 Task: Toggle the open optimistic update option in the git.
Action: Mouse moved to (18, 631)
Screenshot: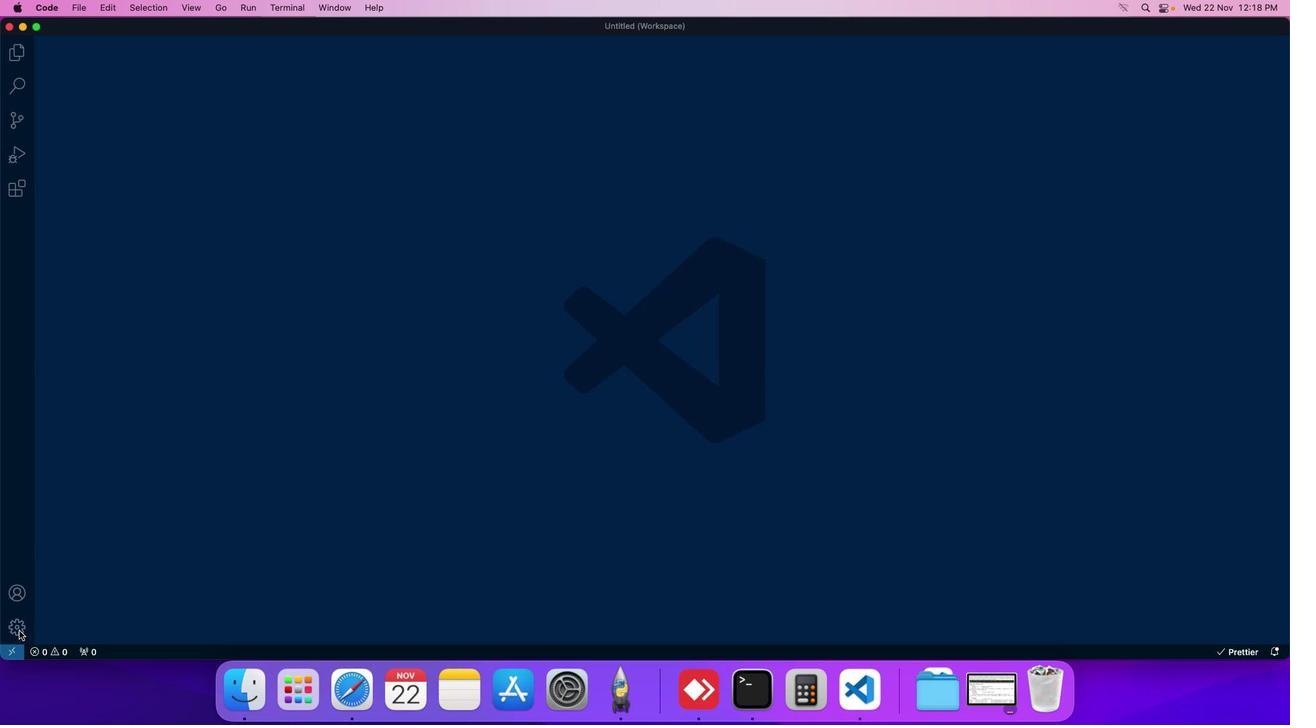 
Action: Mouse pressed left at (18, 631)
Screenshot: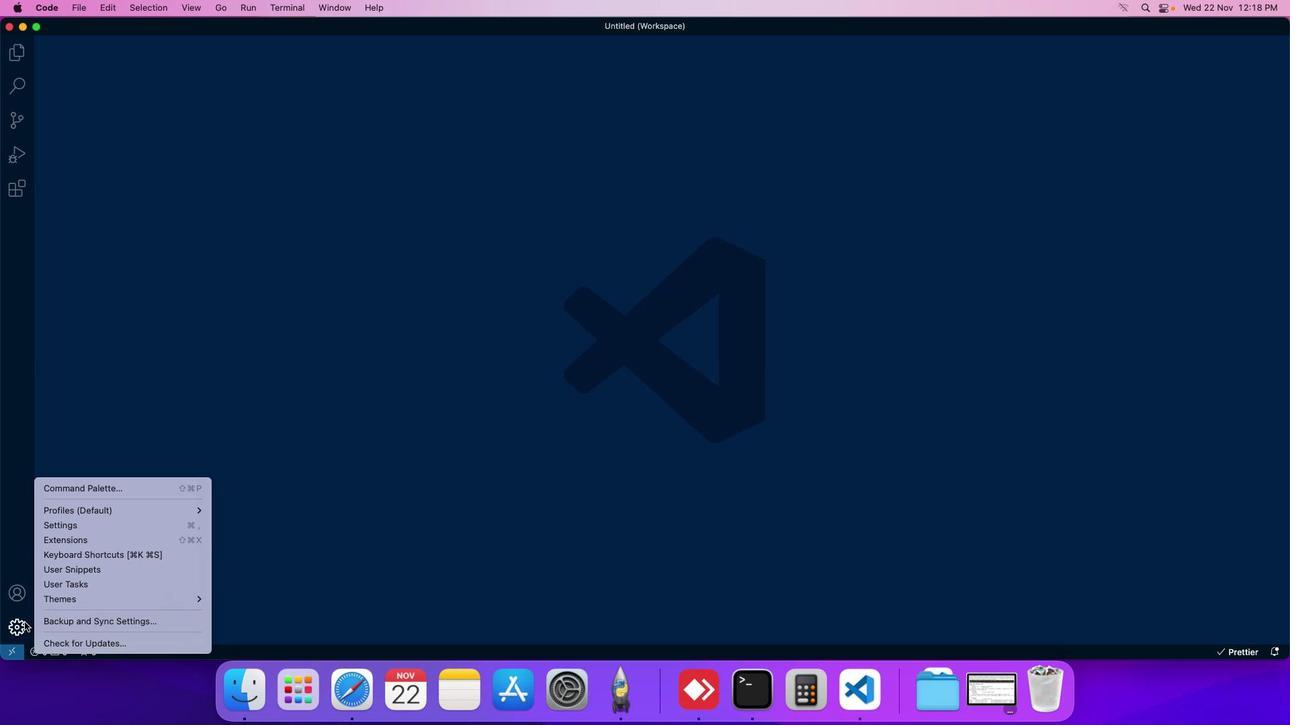 
Action: Mouse moved to (88, 527)
Screenshot: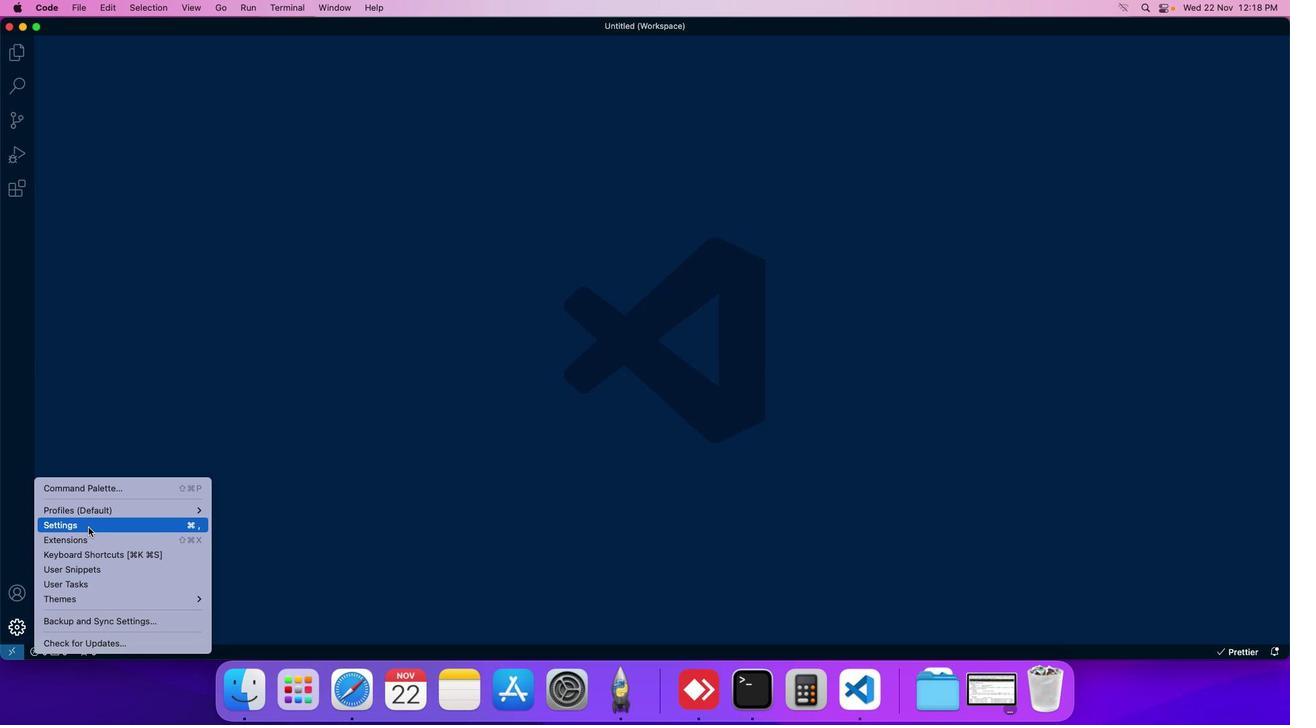 
Action: Mouse pressed left at (88, 527)
Screenshot: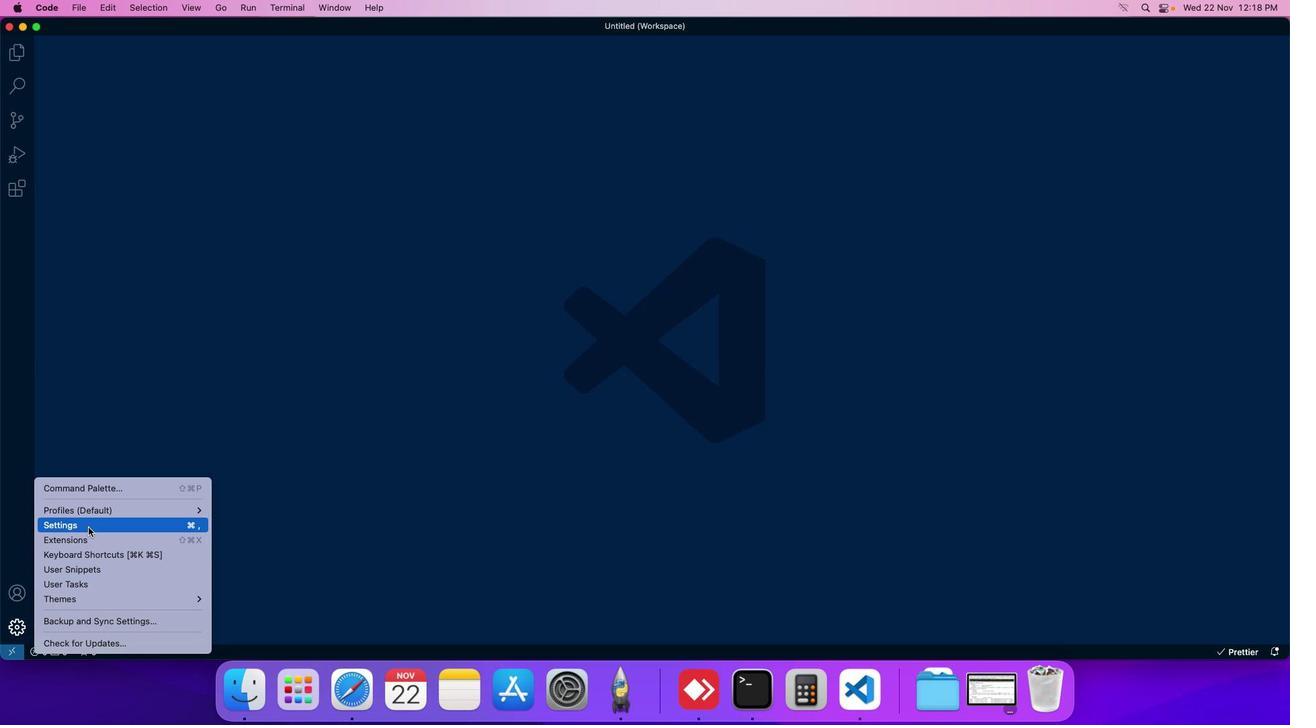 
Action: Mouse moved to (323, 112)
Screenshot: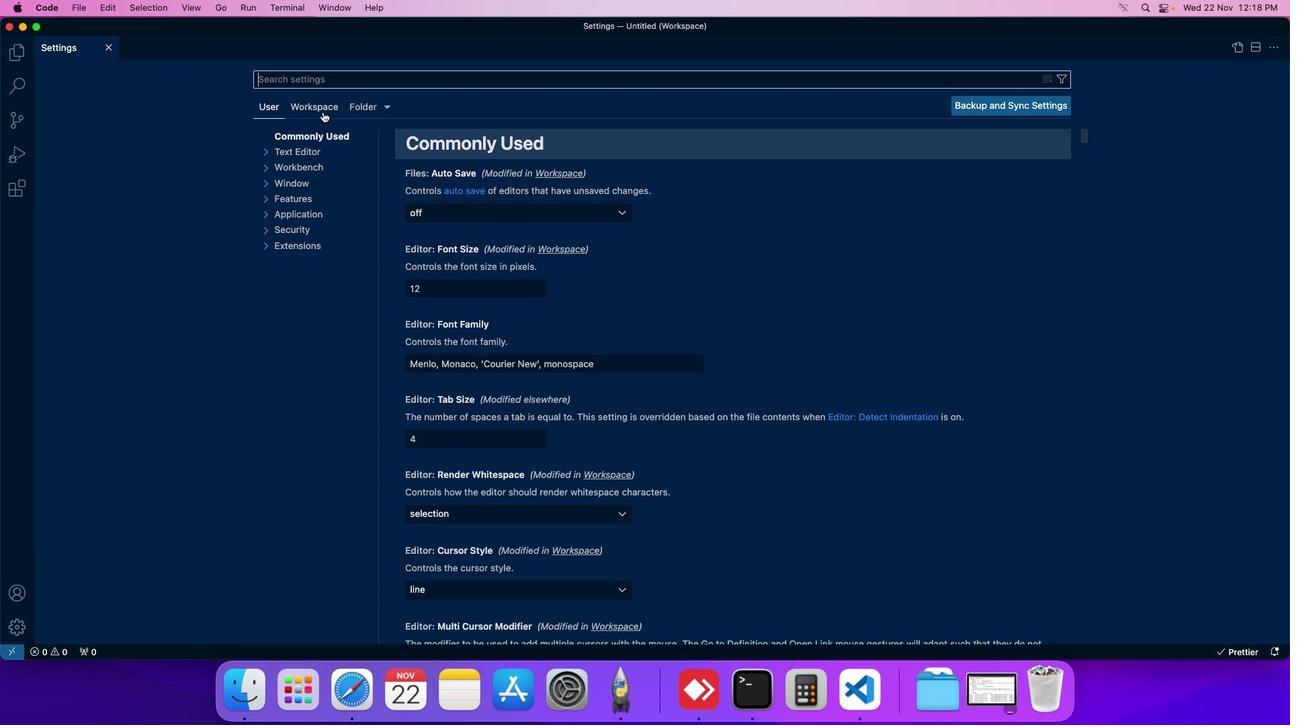 
Action: Mouse pressed left at (323, 112)
Screenshot: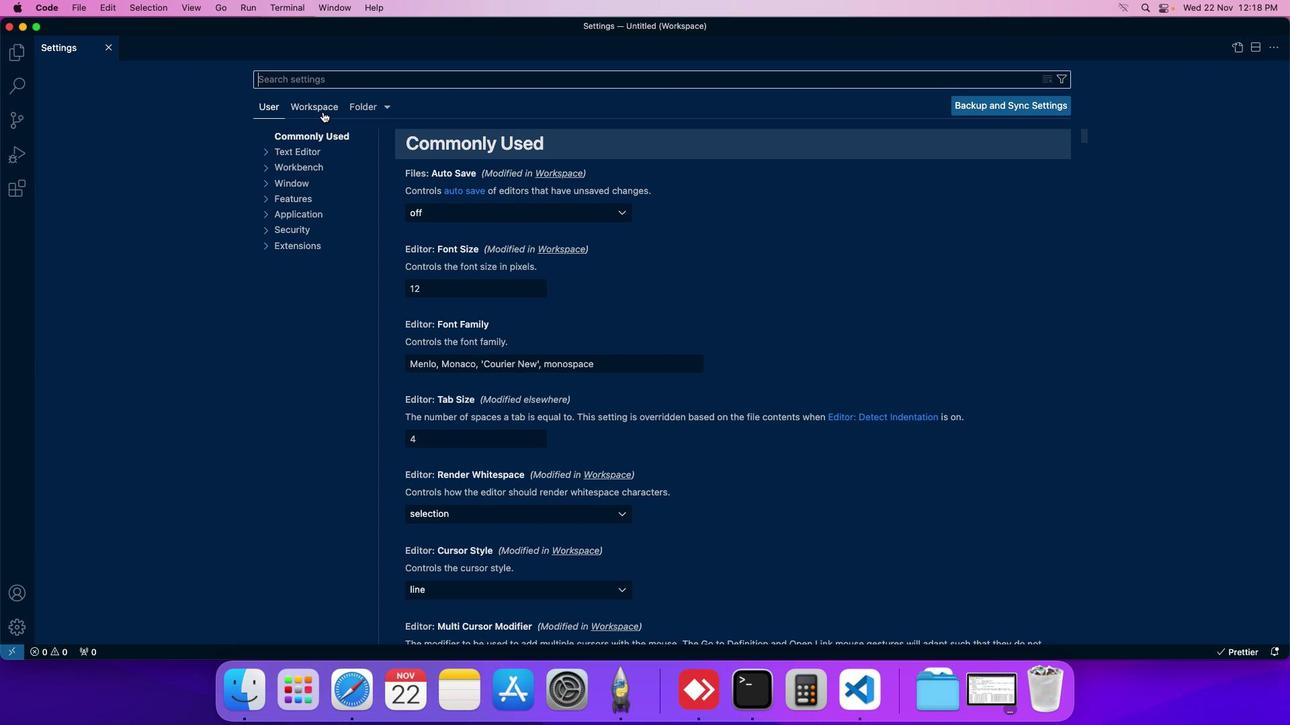 
Action: Mouse moved to (303, 230)
Screenshot: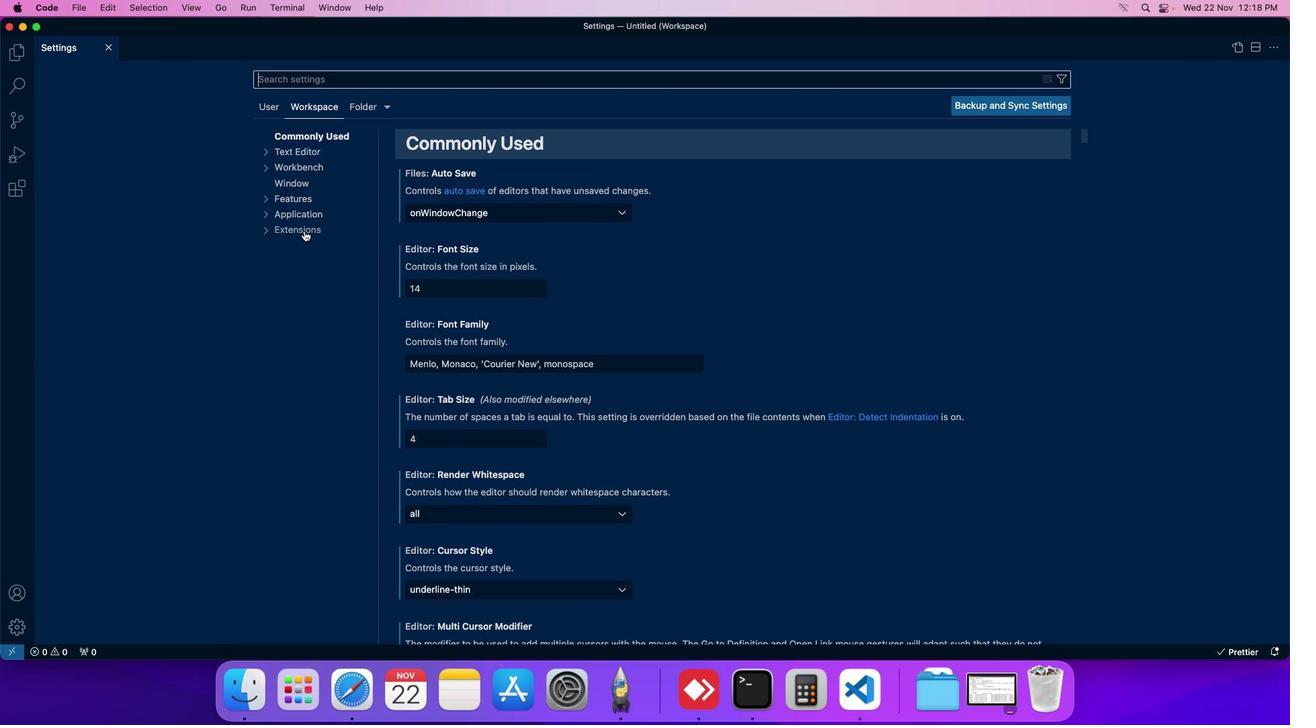 
Action: Mouse pressed left at (303, 230)
Screenshot: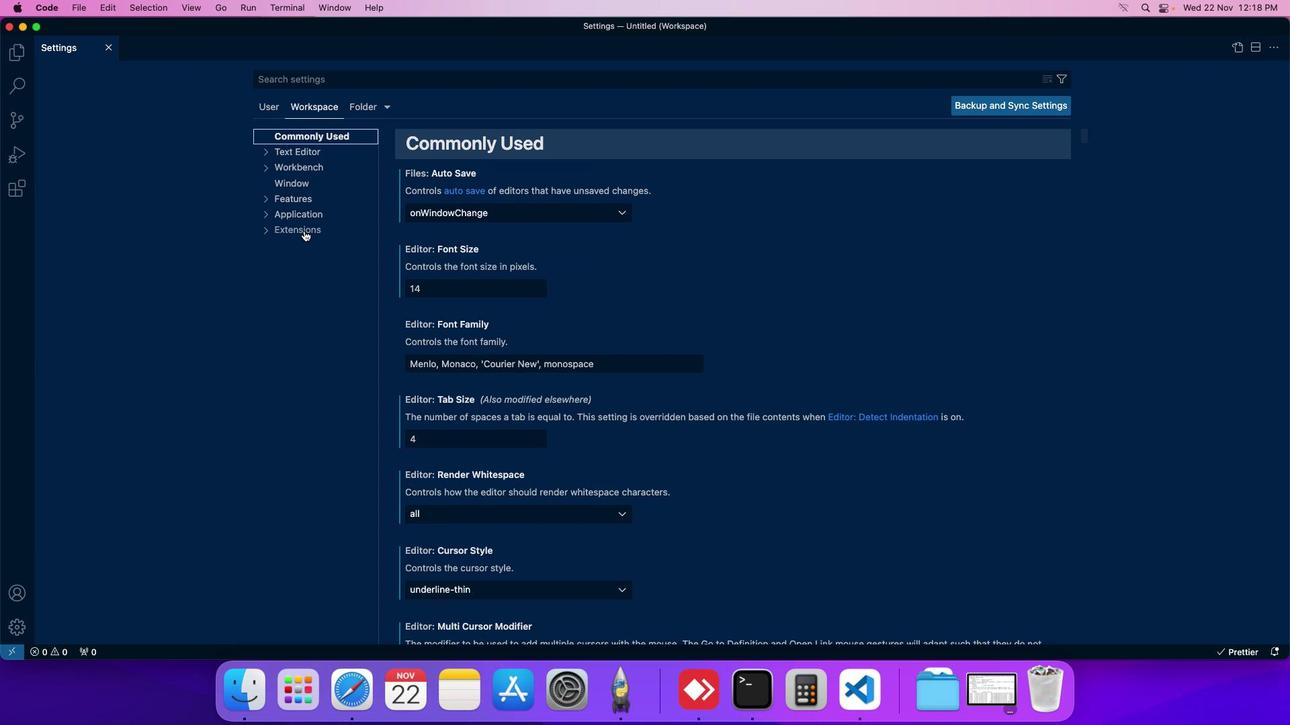 
Action: Mouse moved to (307, 287)
Screenshot: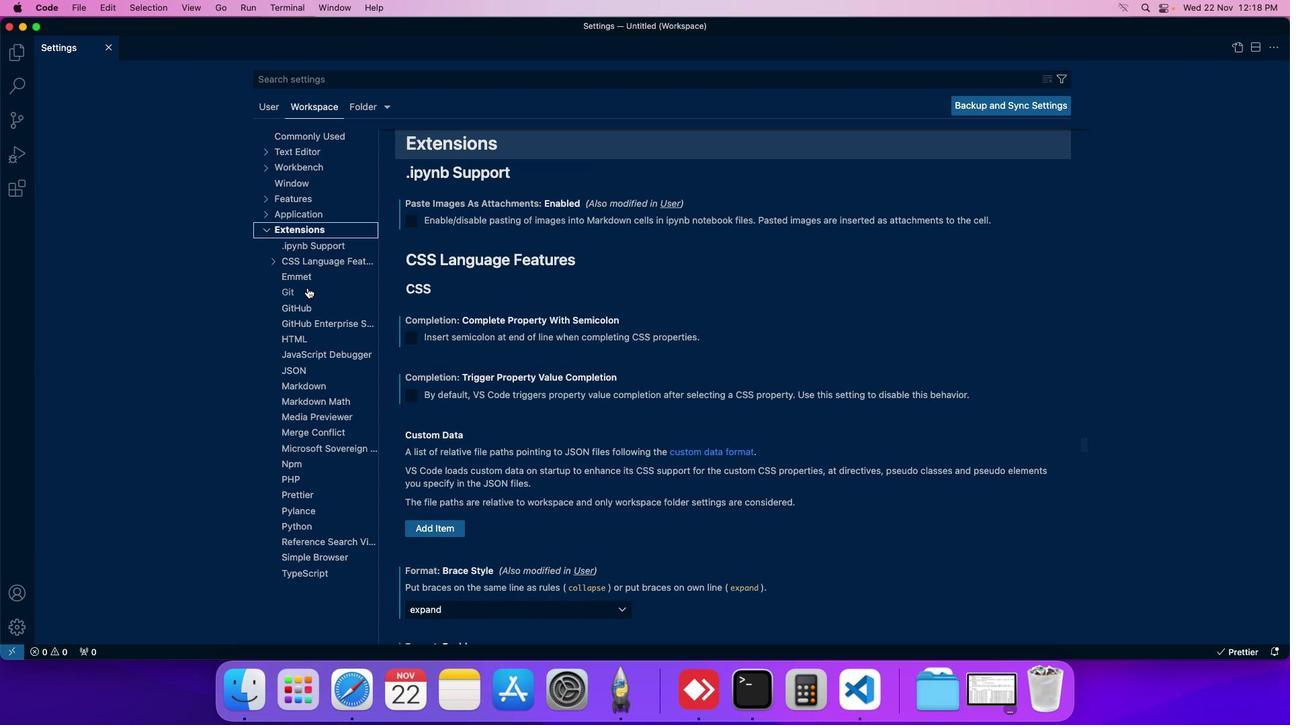 
Action: Mouse pressed left at (307, 287)
Screenshot: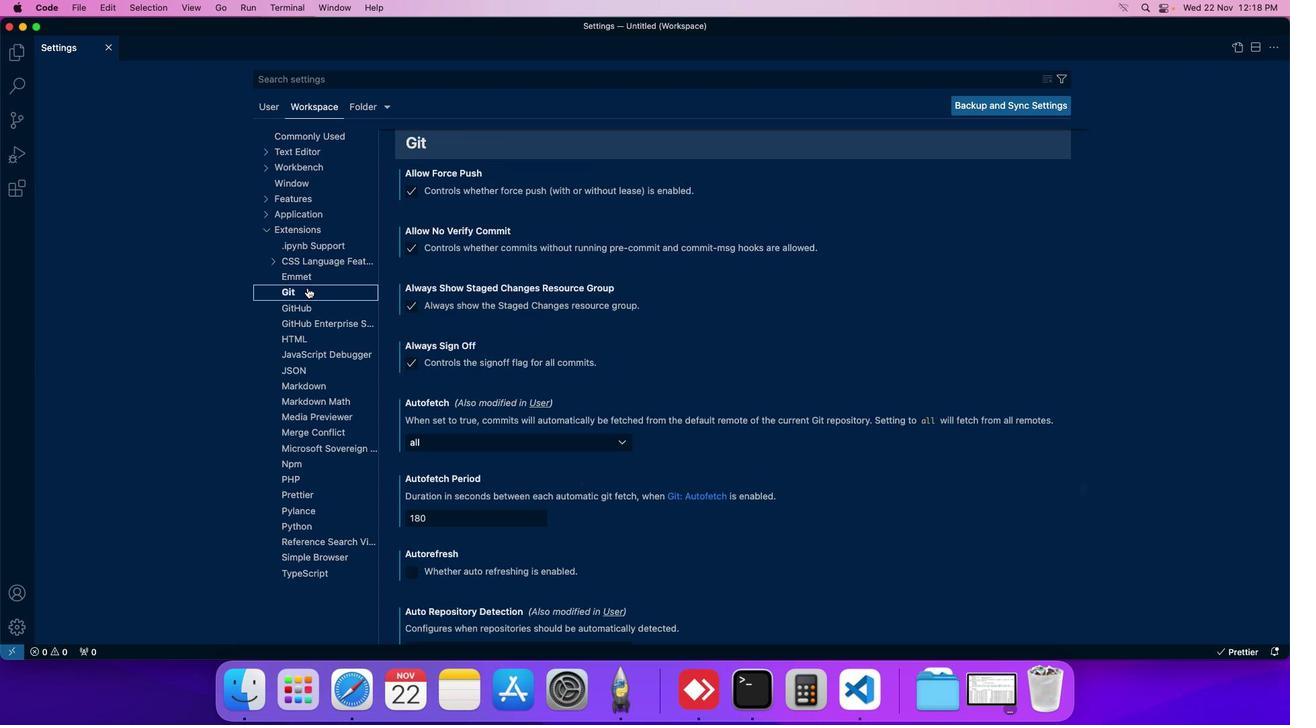 
Action: Mouse moved to (492, 338)
Screenshot: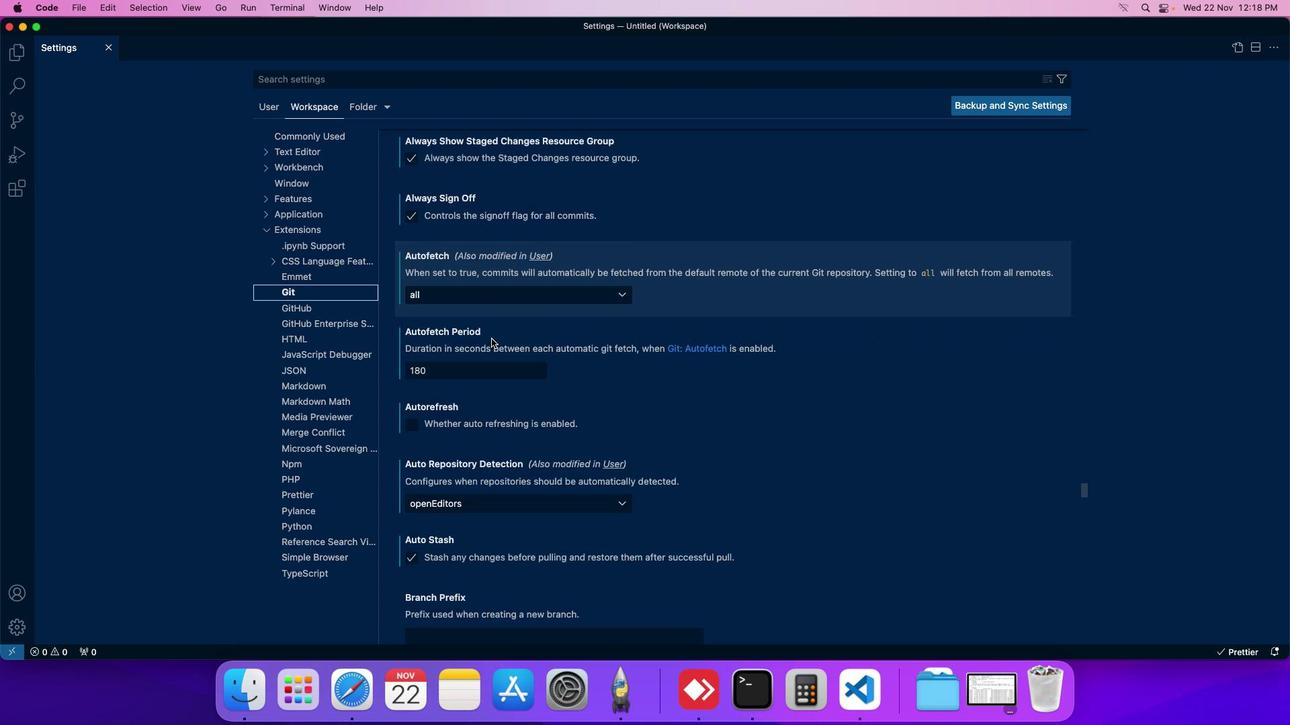 
Action: Mouse scrolled (492, 338) with delta (0, 0)
Screenshot: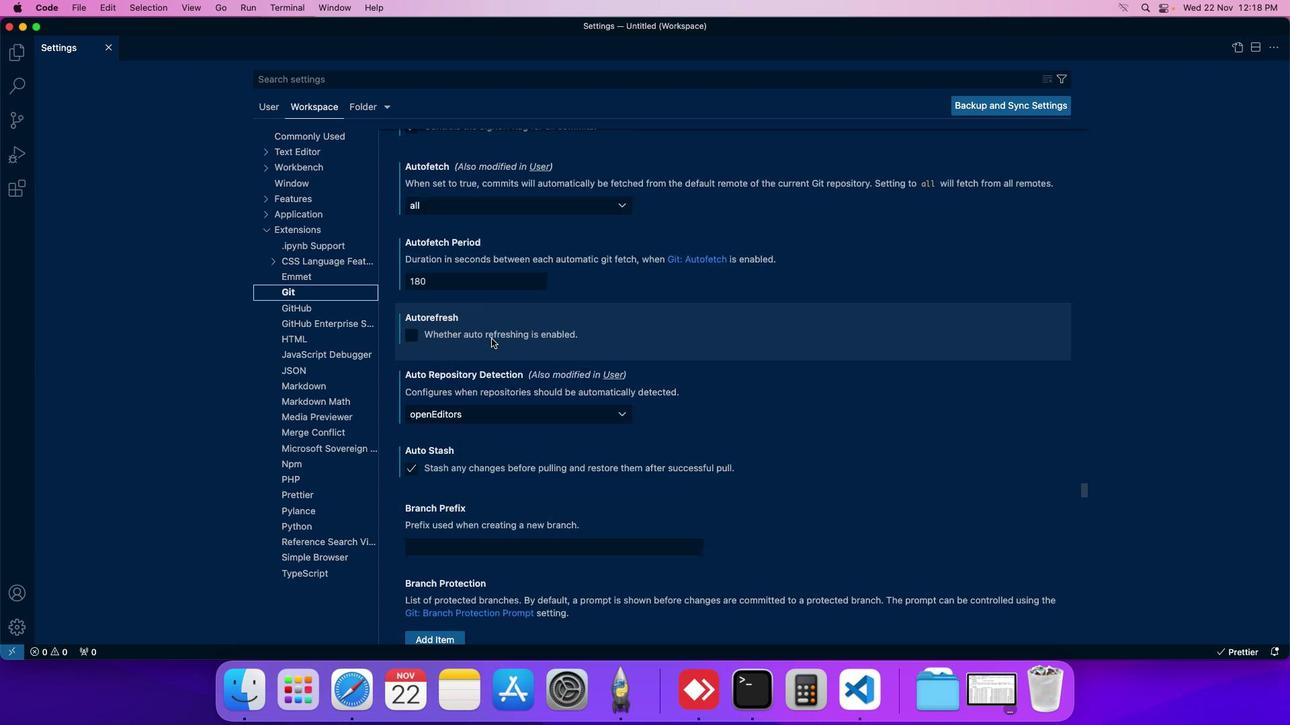 
Action: Mouse scrolled (492, 338) with delta (0, 0)
Screenshot: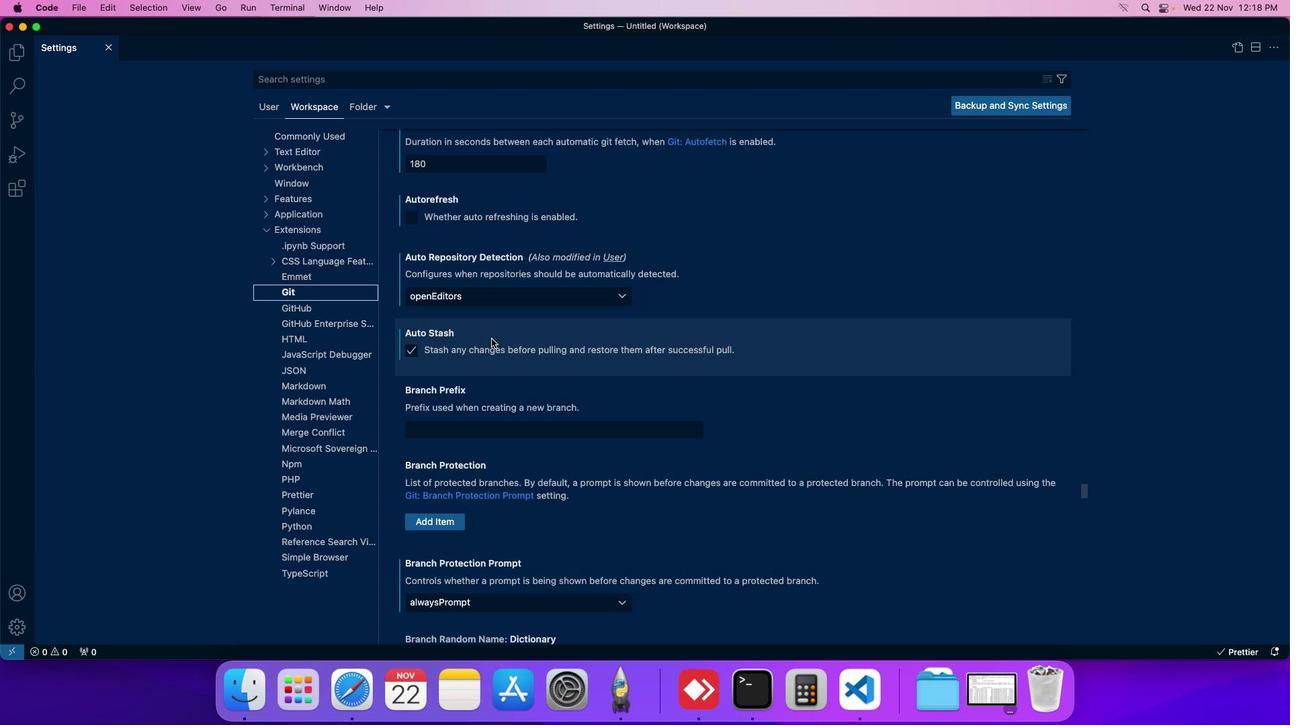 
Action: Mouse scrolled (492, 338) with delta (0, 0)
Screenshot: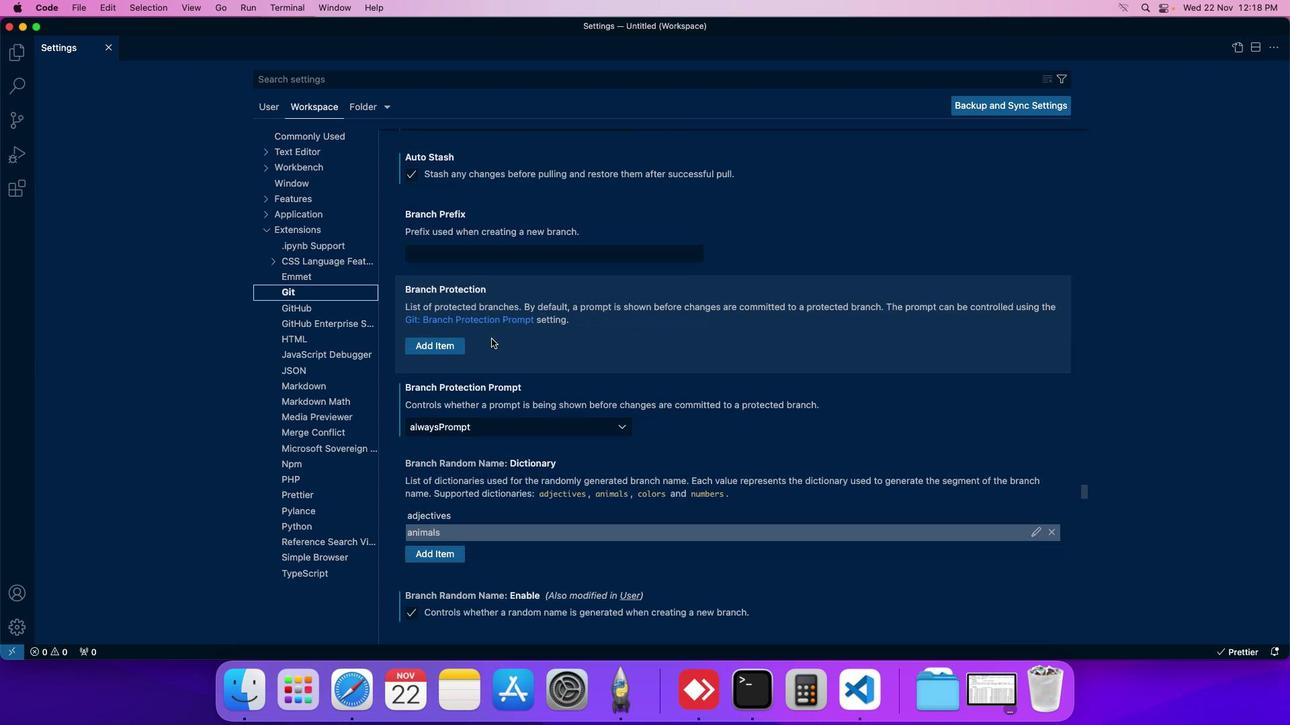 
Action: Mouse scrolled (492, 338) with delta (0, 0)
Screenshot: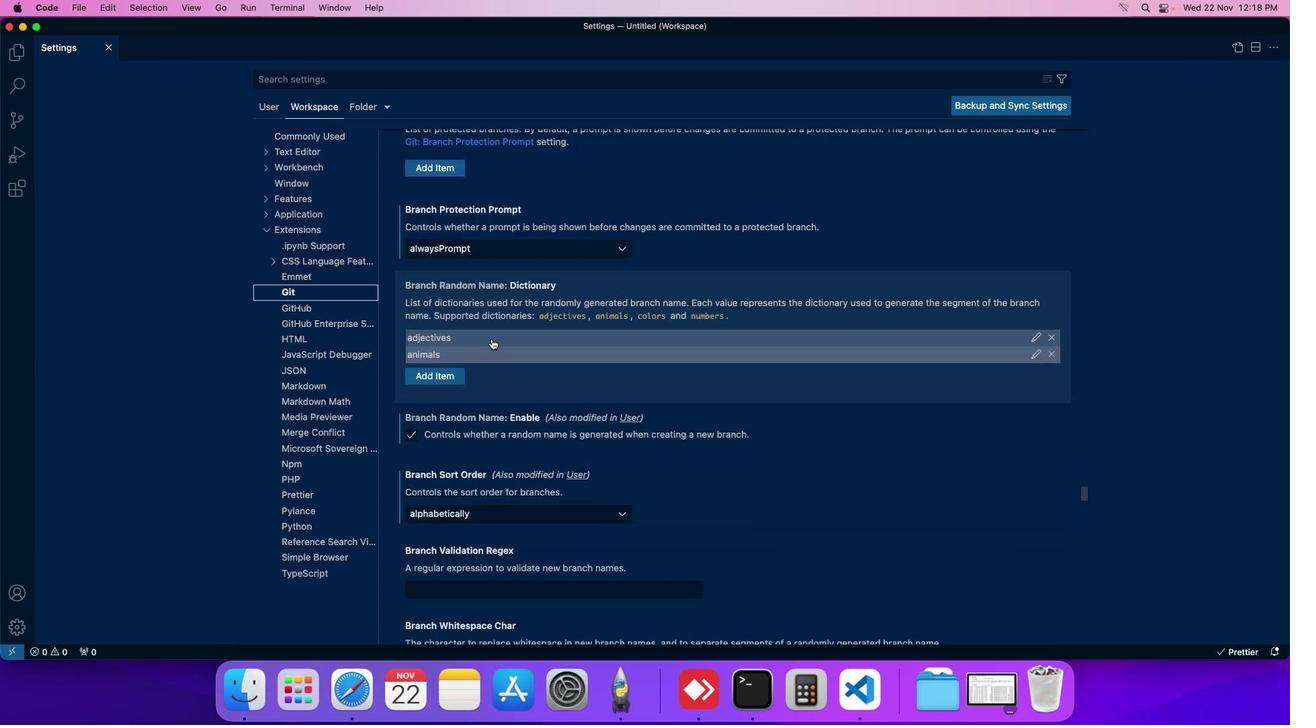 
Action: Mouse scrolled (492, 338) with delta (0, 0)
Screenshot: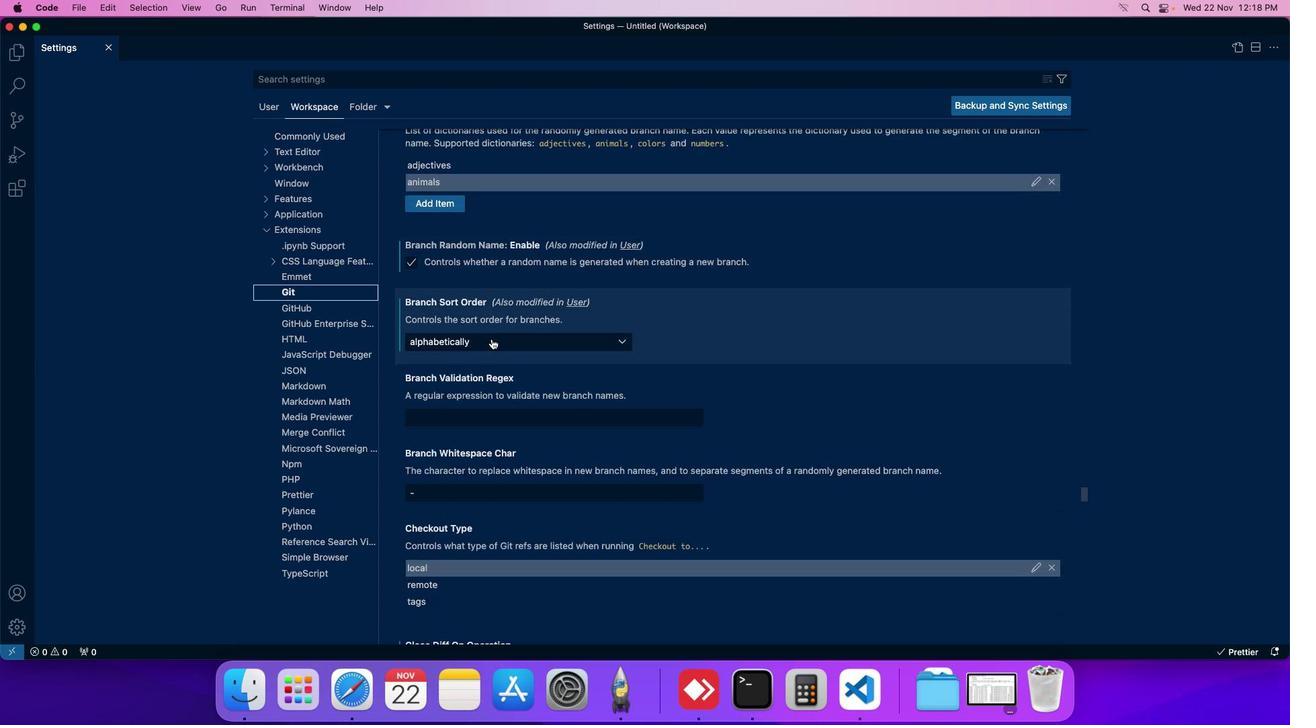 
Action: Mouse scrolled (492, 338) with delta (0, 0)
Screenshot: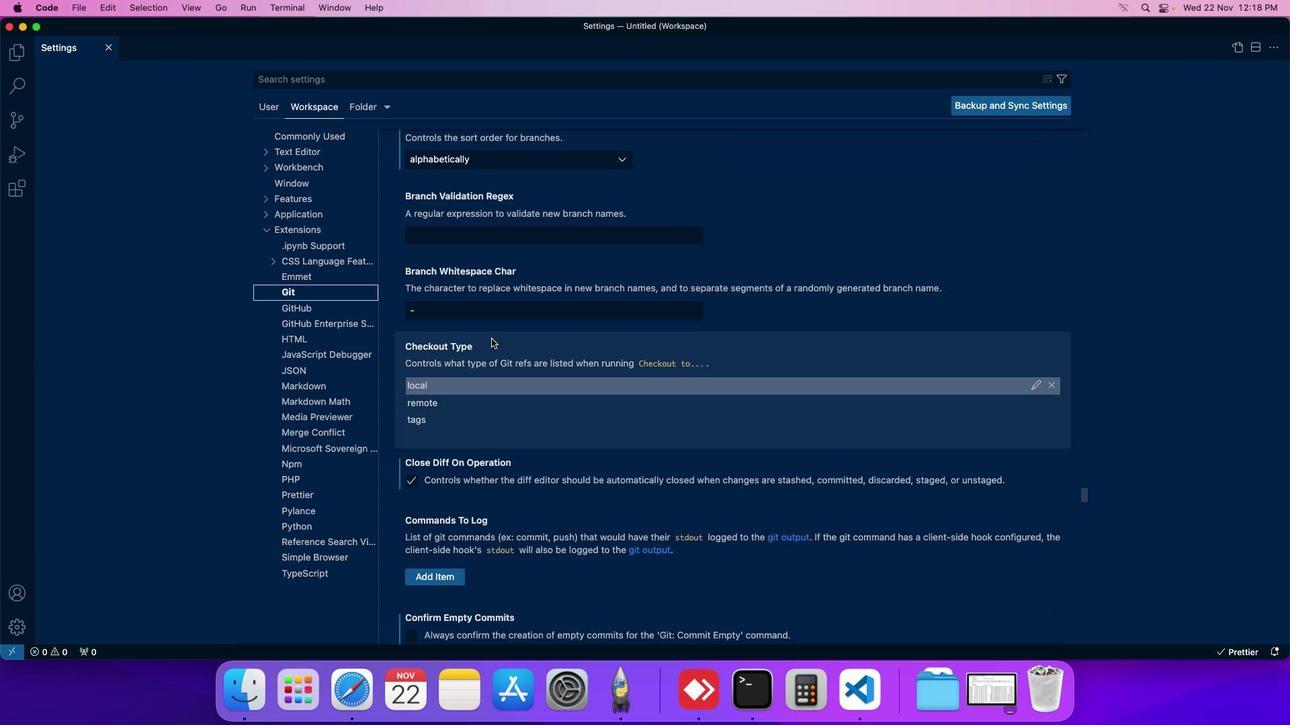 
Action: Mouse scrolled (492, 338) with delta (0, 0)
Screenshot: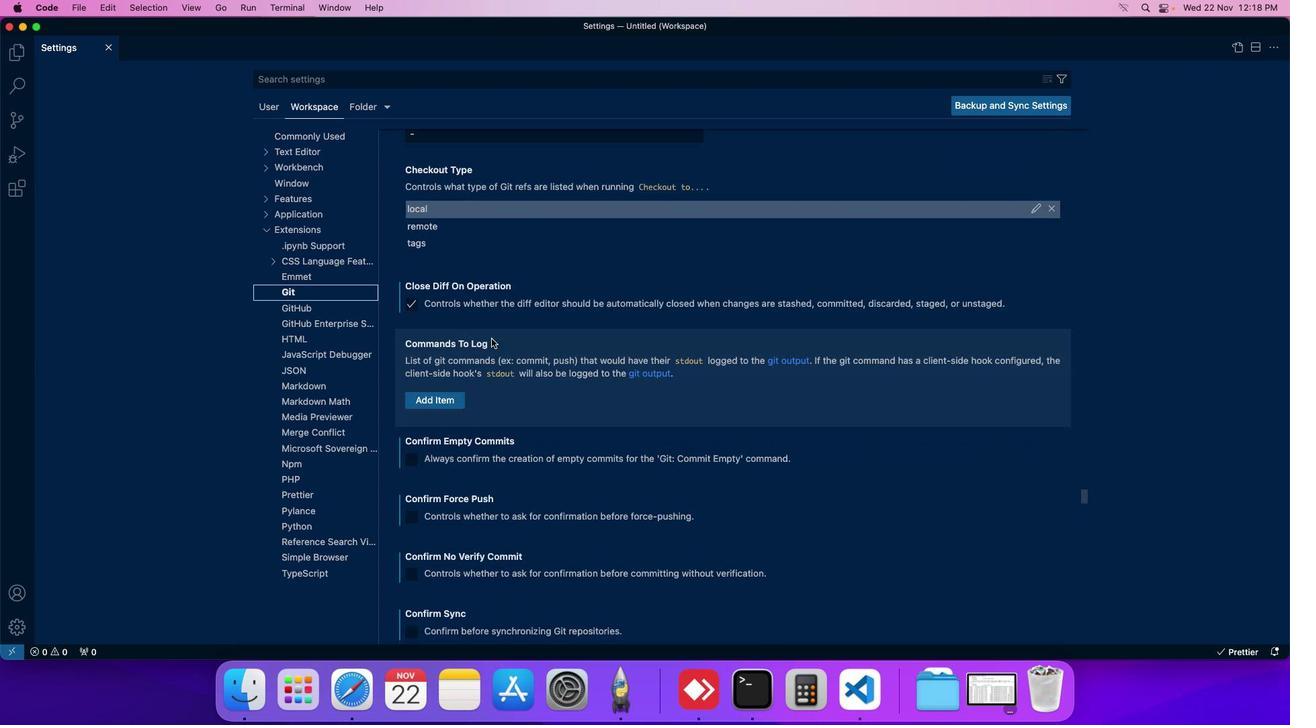 
Action: Mouse scrolled (492, 338) with delta (0, 0)
Screenshot: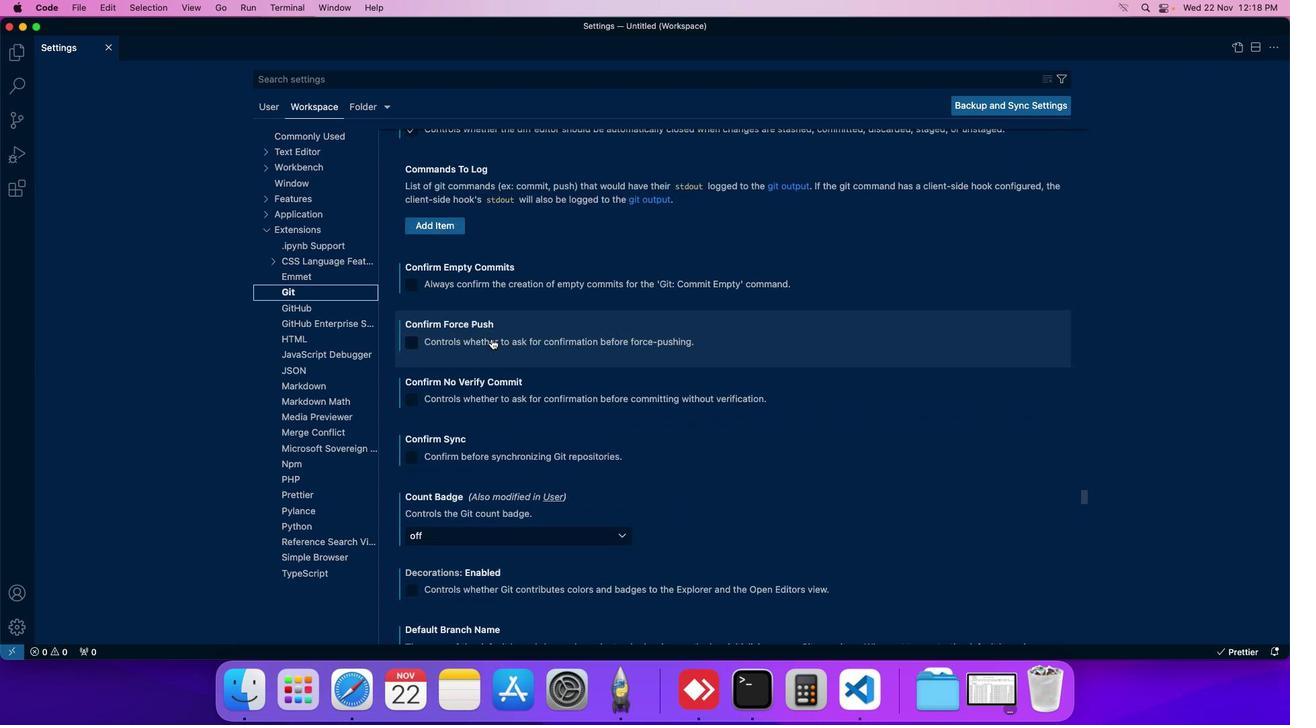 
Action: Mouse scrolled (492, 338) with delta (0, 0)
Screenshot: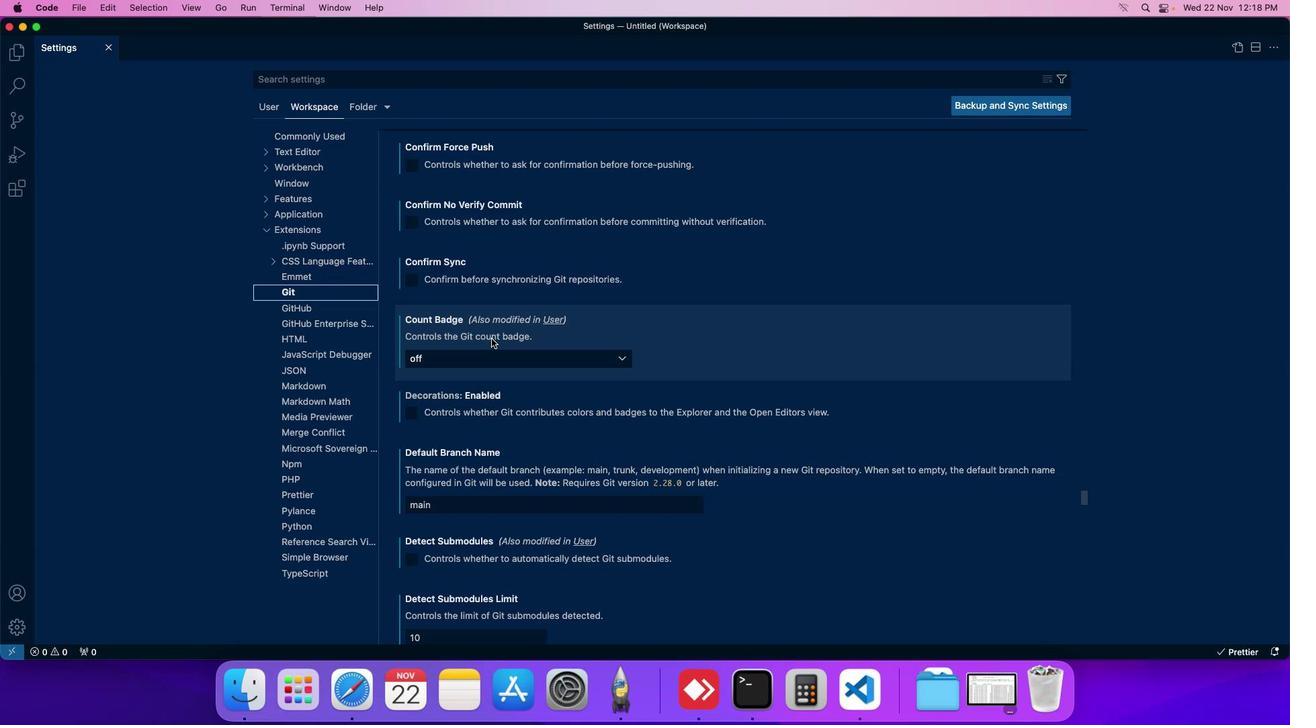 
Action: Mouse scrolled (492, 338) with delta (0, 0)
Screenshot: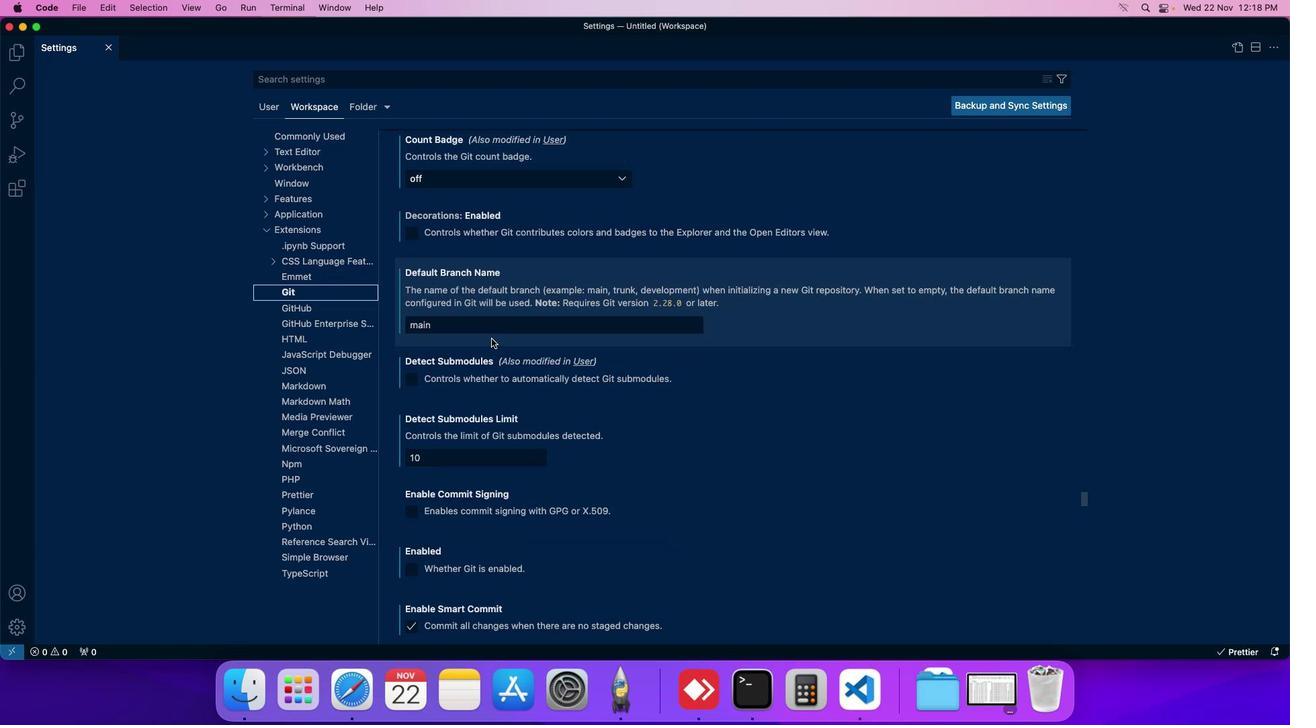 
Action: Mouse scrolled (492, 338) with delta (0, 0)
Screenshot: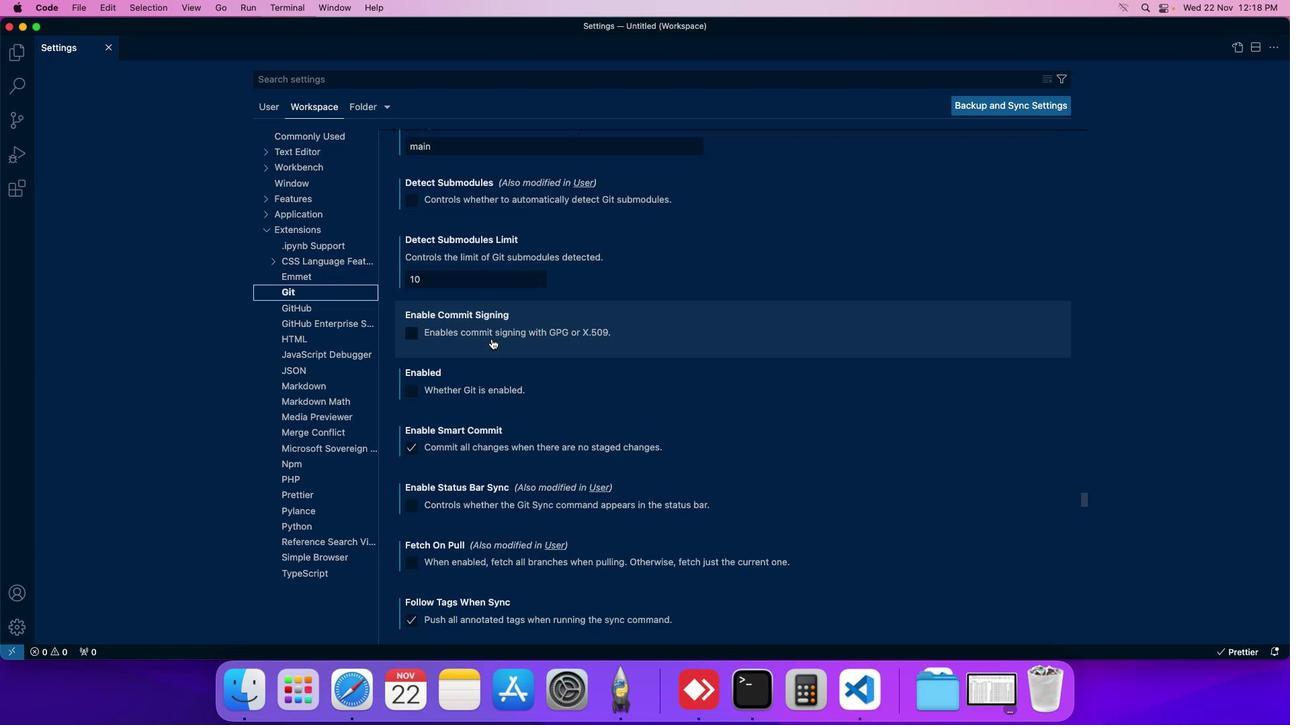 
Action: Mouse scrolled (492, 338) with delta (0, 0)
Screenshot: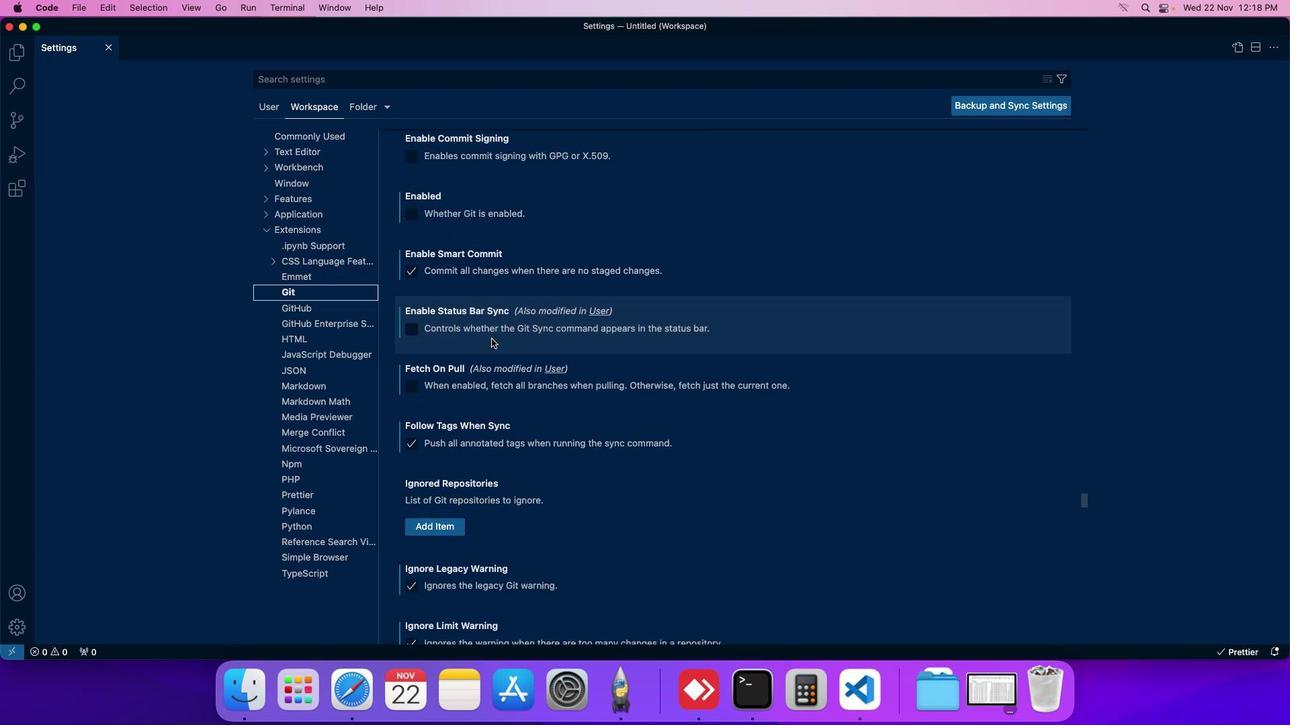 
Action: Mouse scrolled (492, 338) with delta (0, 0)
Screenshot: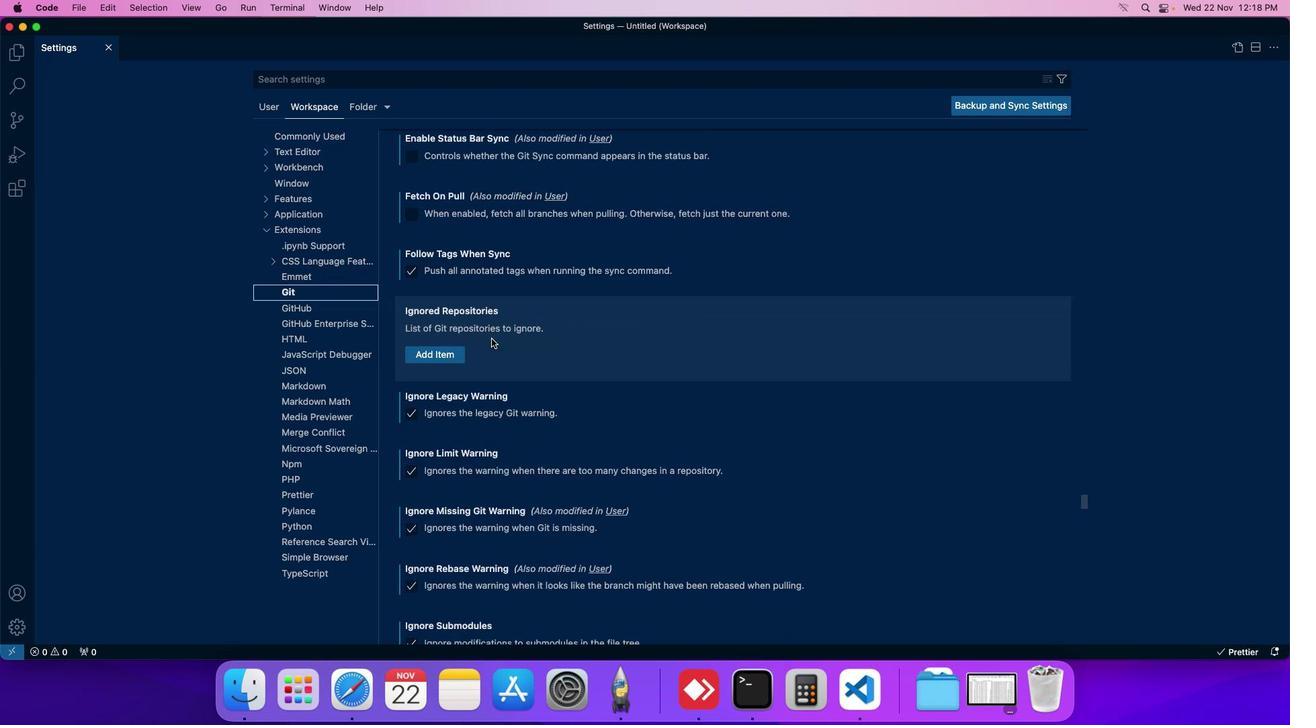 
Action: Mouse scrolled (492, 338) with delta (0, 0)
Screenshot: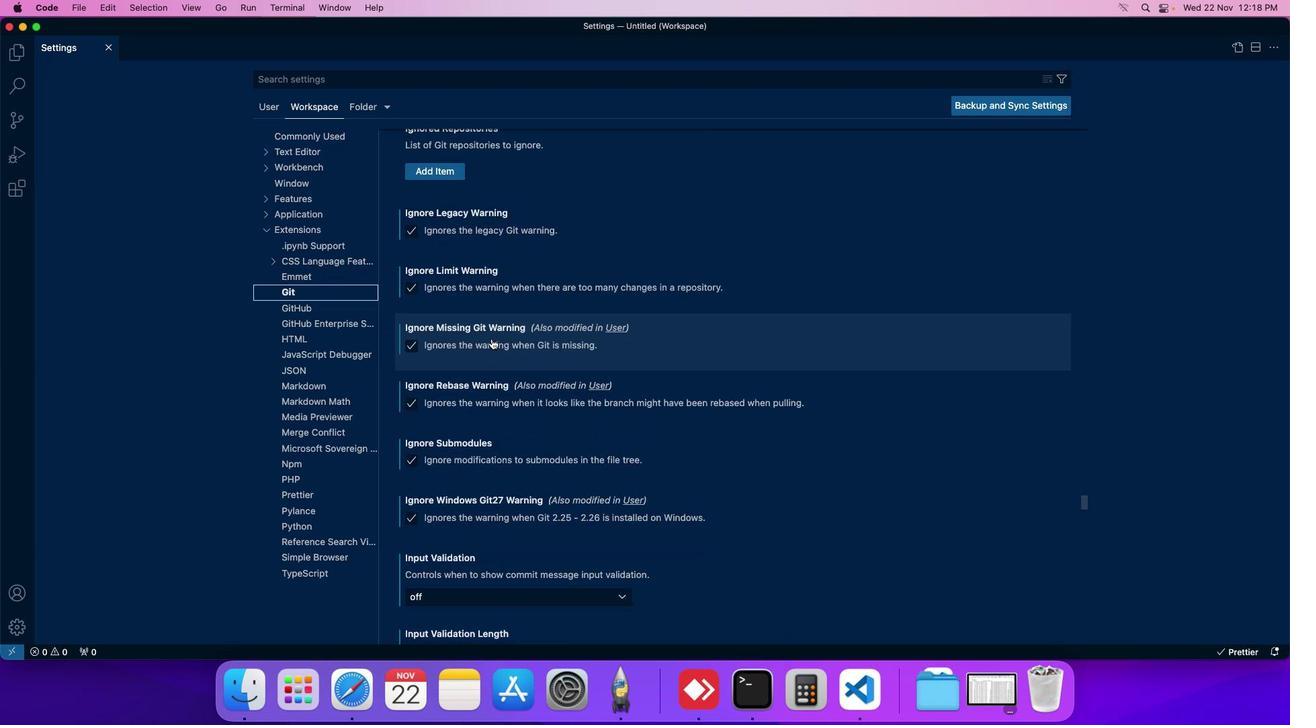 
Action: Mouse scrolled (492, 338) with delta (0, 0)
Screenshot: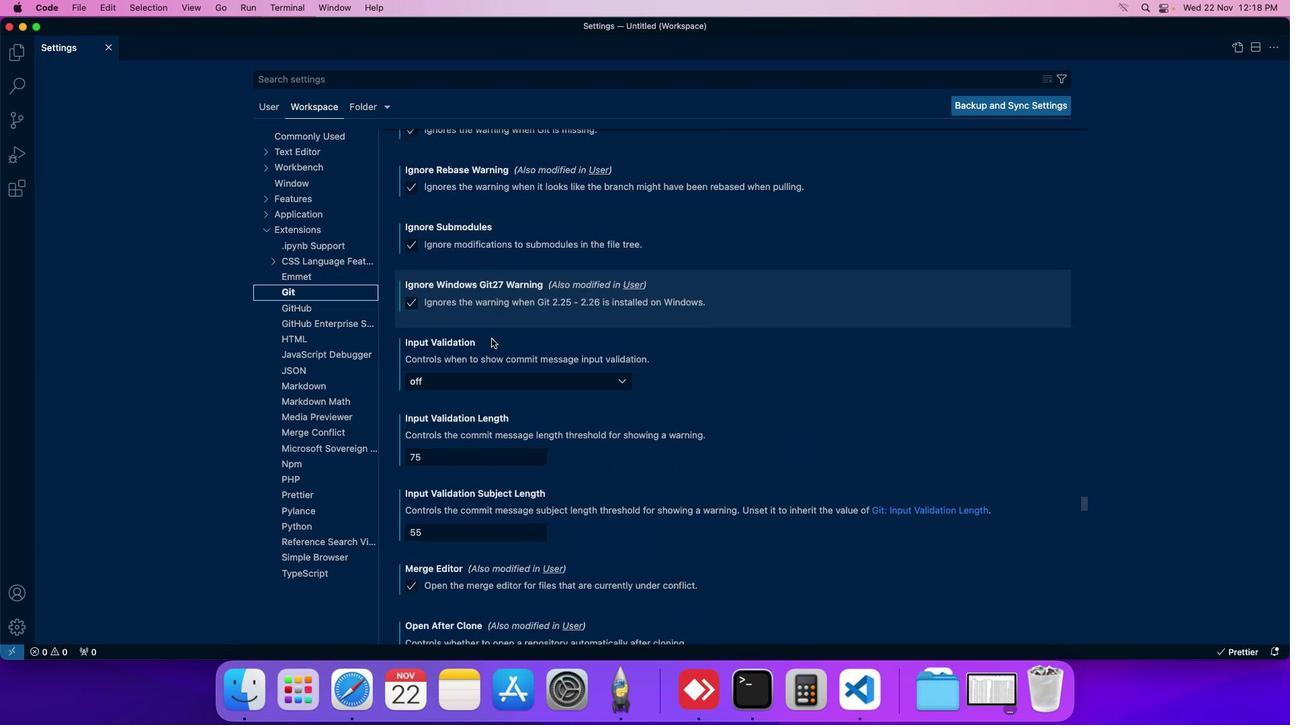 
Action: Mouse scrolled (492, 338) with delta (0, 0)
Screenshot: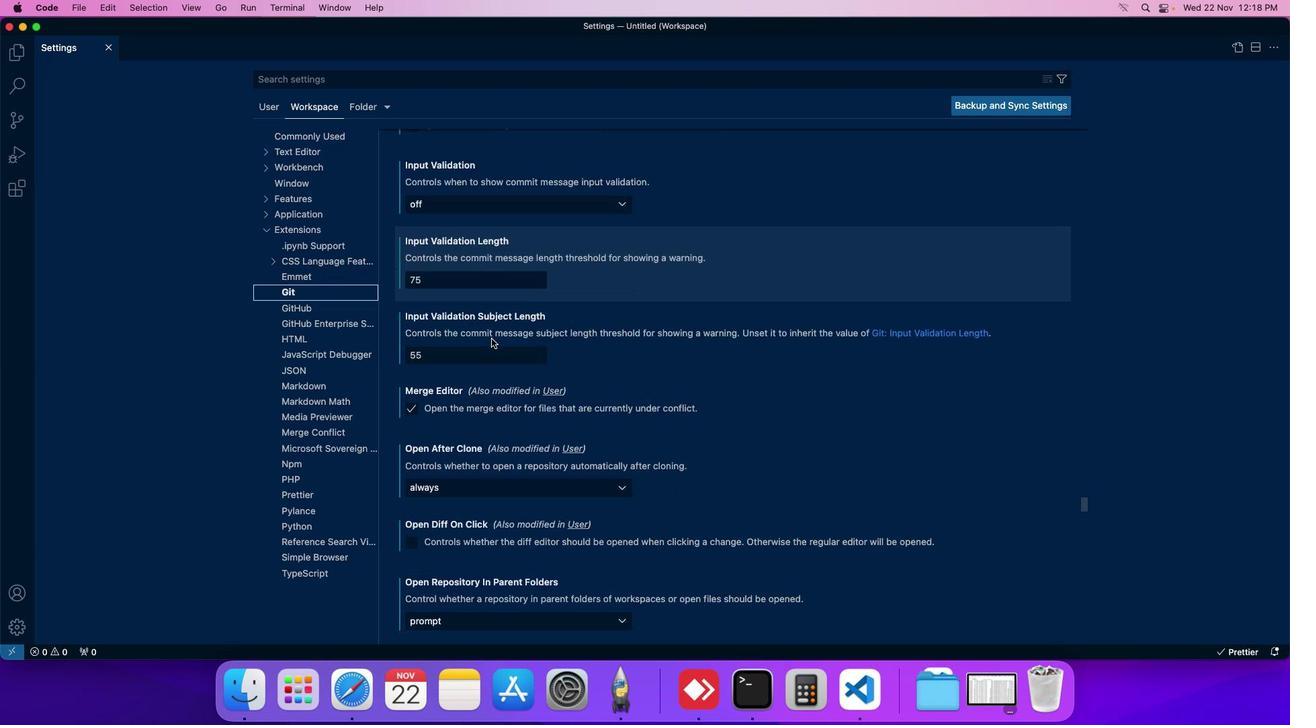 
Action: Mouse scrolled (492, 338) with delta (0, 0)
Screenshot: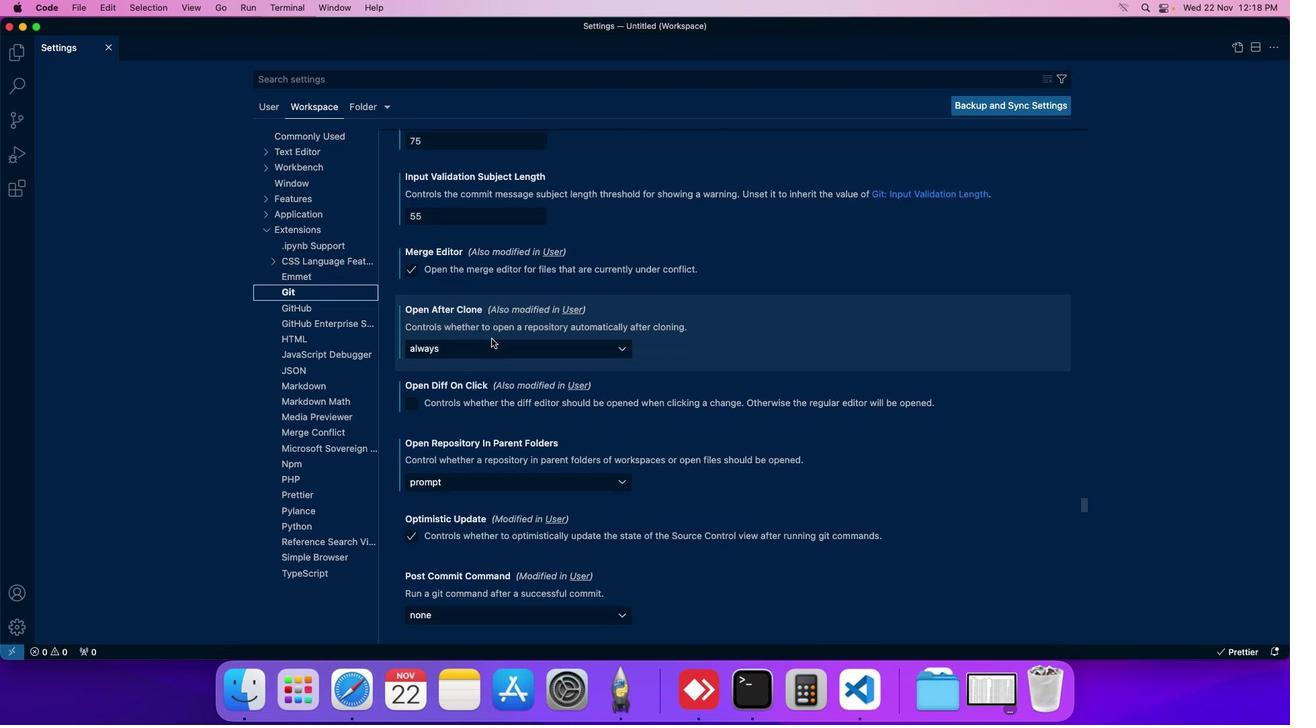 
Action: Mouse scrolled (492, 338) with delta (0, 0)
Screenshot: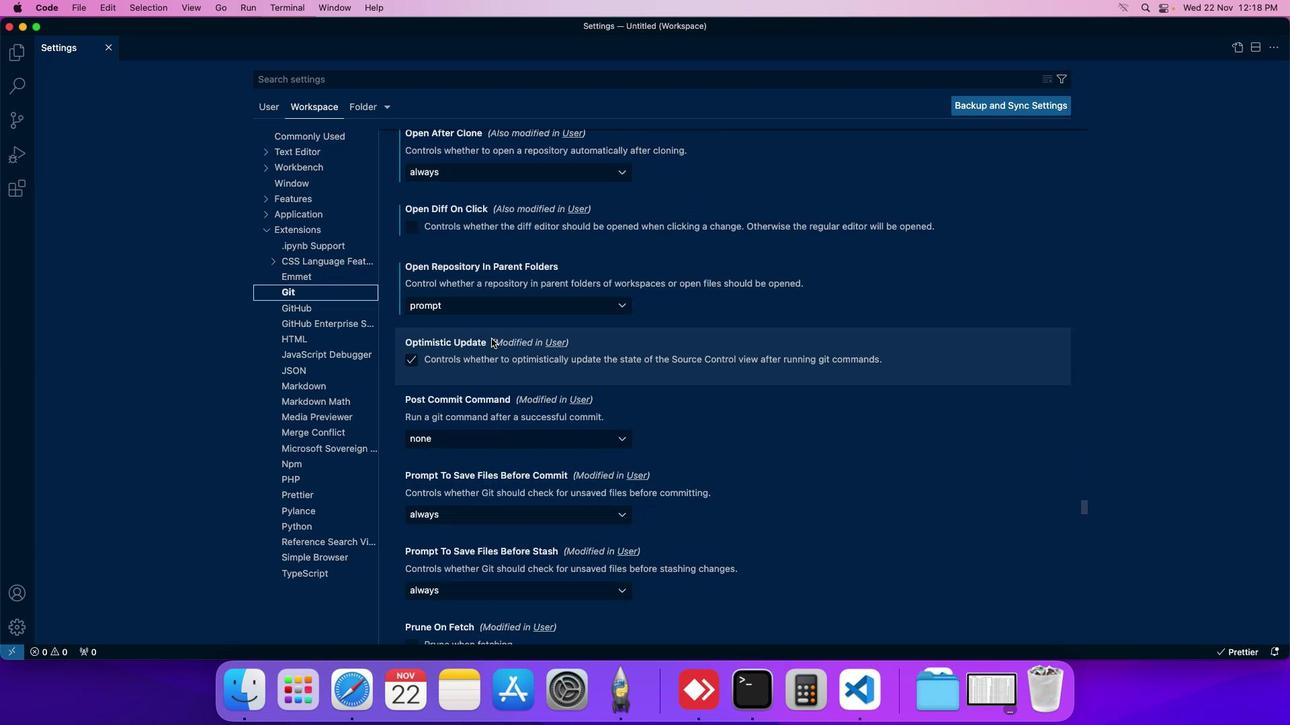 
Action: Mouse moved to (434, 298)
Screenshot: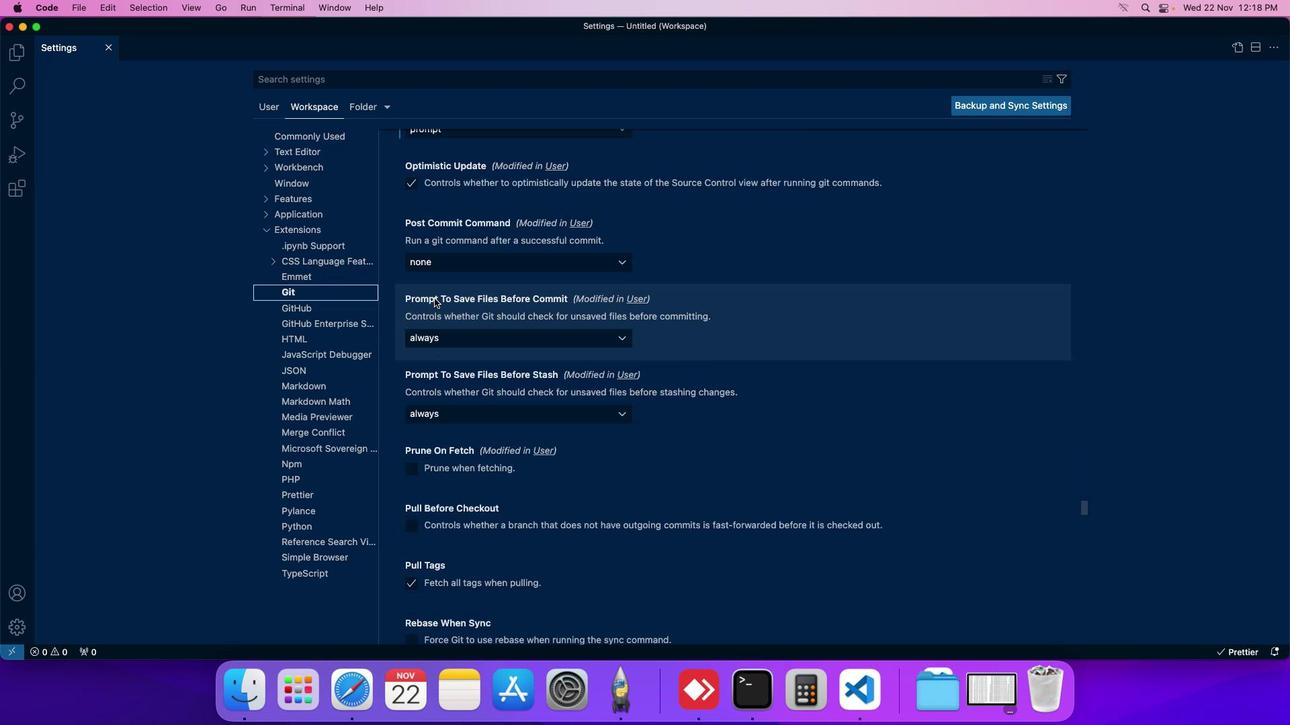 
Action: Mouse scrolled (434, 298) with delta (0, 0)
Screenshot: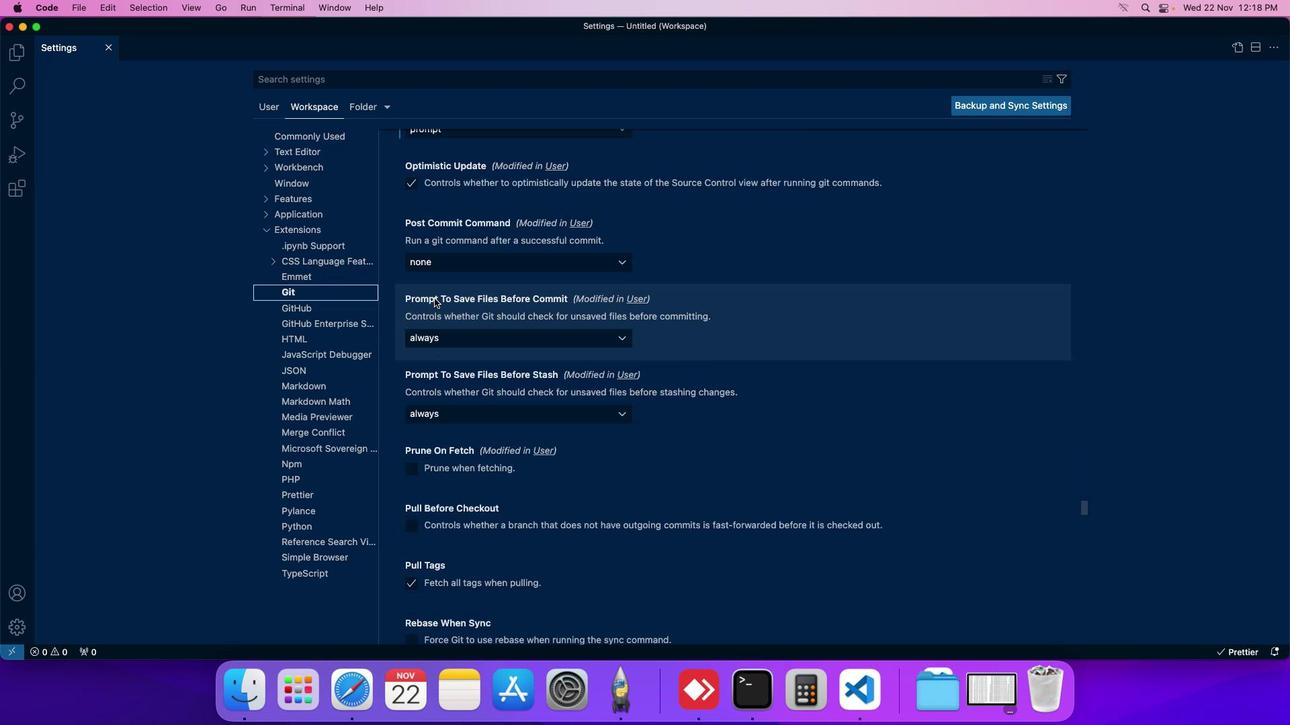 
Action: Mouse moved to (411, 240)
Screenshot: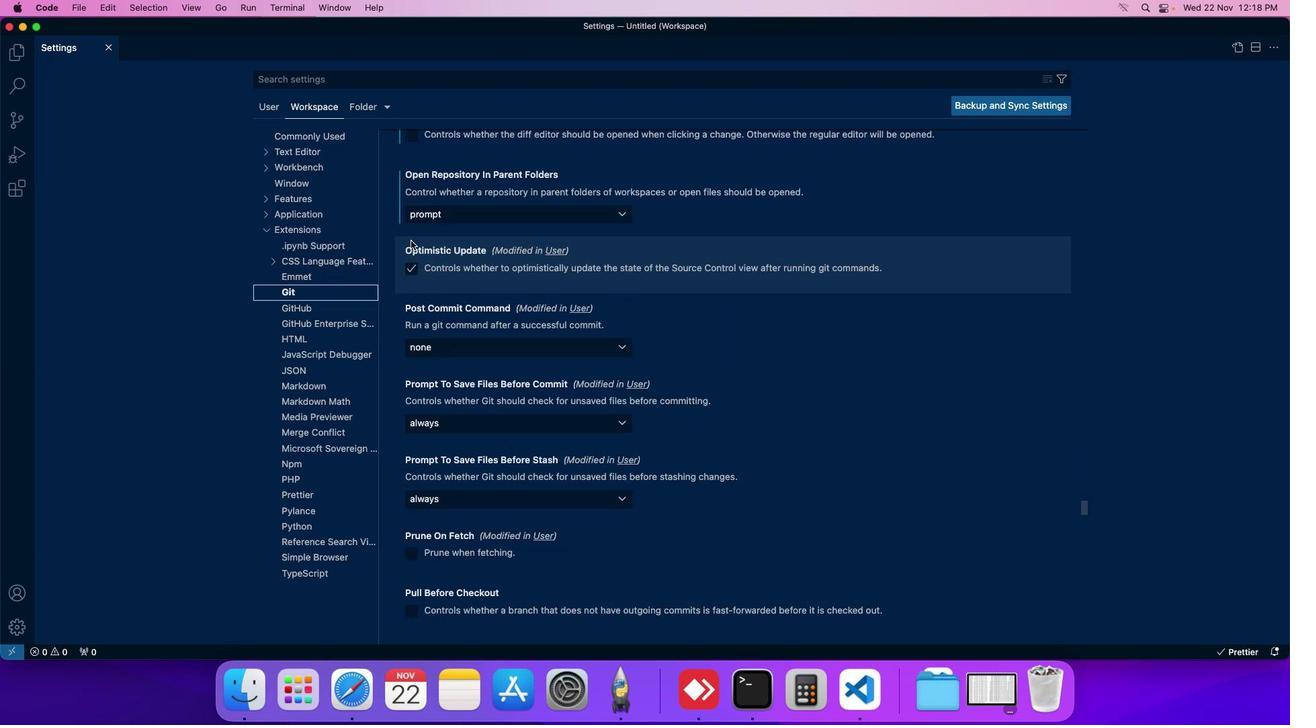 
Action: Mouse scrolled (411, 240) with delta (0, 0)
Screenshot: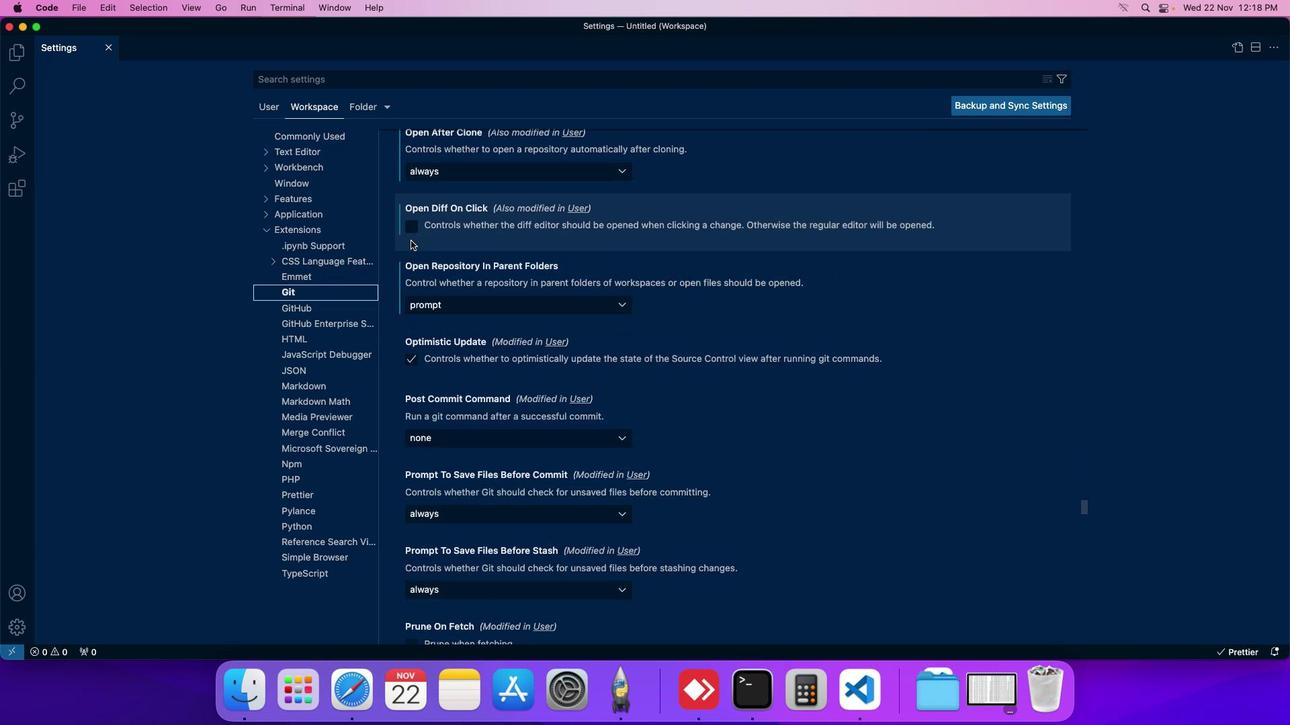 
Action: Mouse moved to (415, 360)
Screenshot: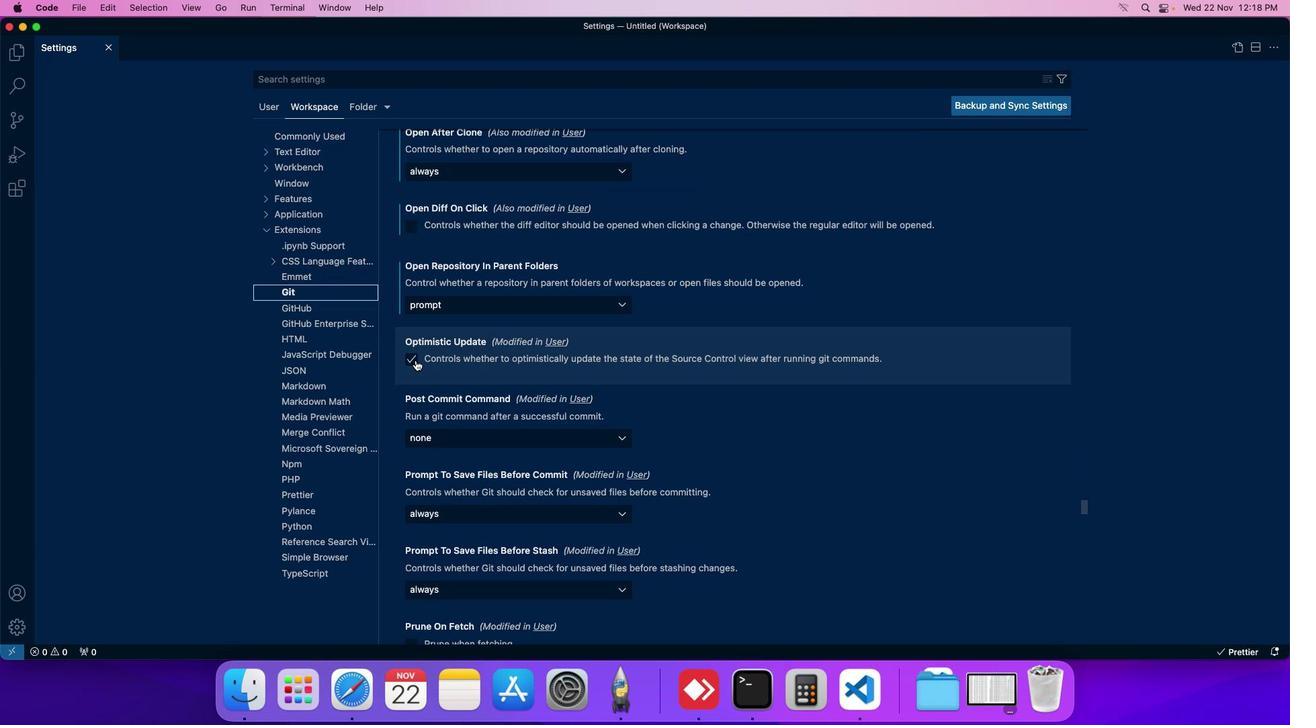 
Action: Mouse pressed left at (415, 360)
Screenshot: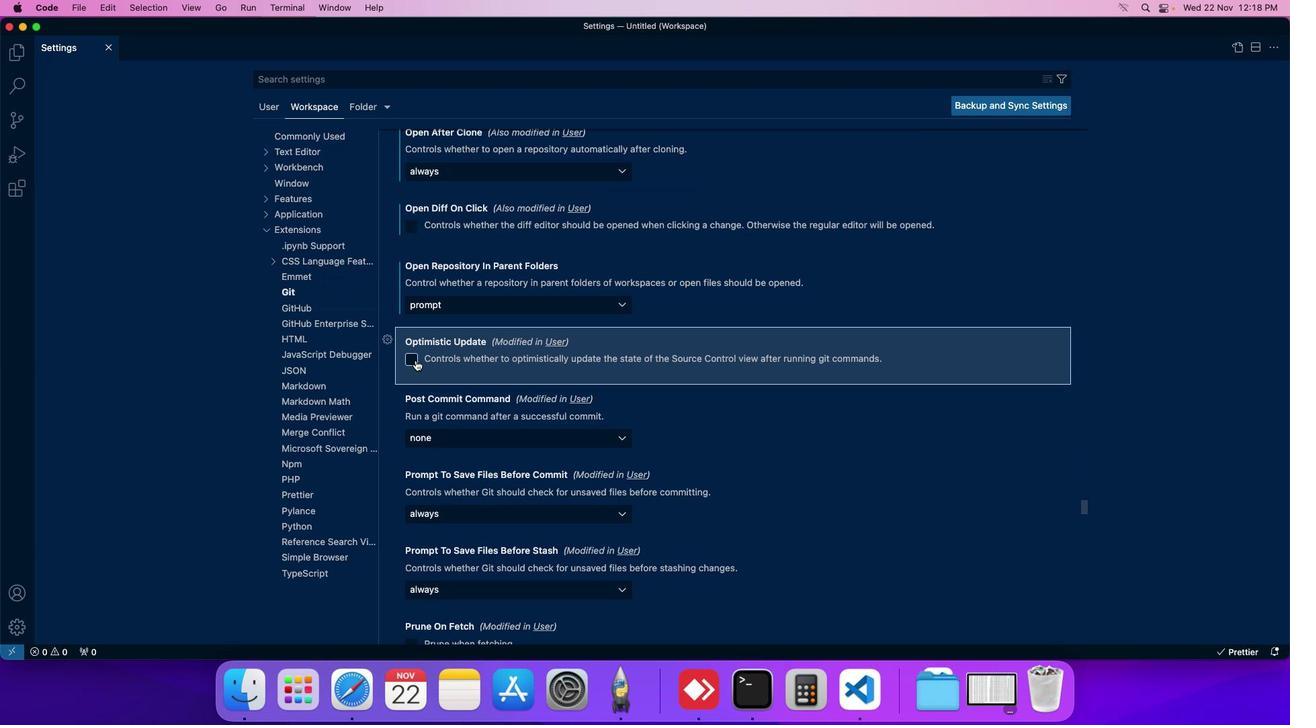 
